 Task: Filter the search records by list emails
Action: Mouse moved to (262, 67)
Screenshot: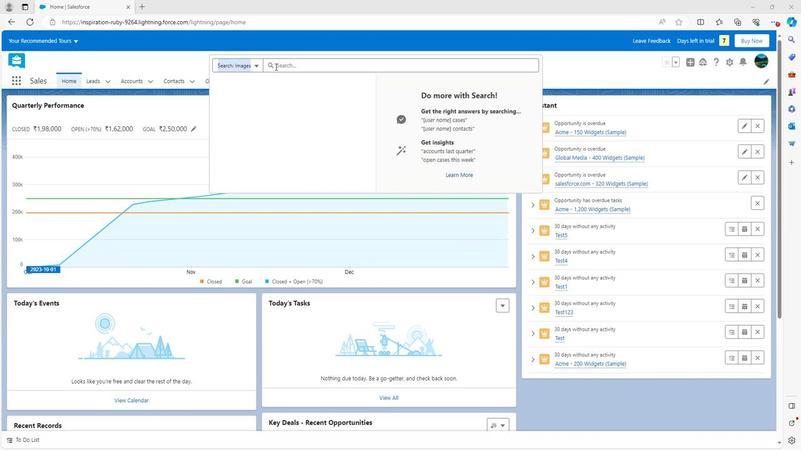
Action: Mouse pressed left at (262, 67)
Screenshot: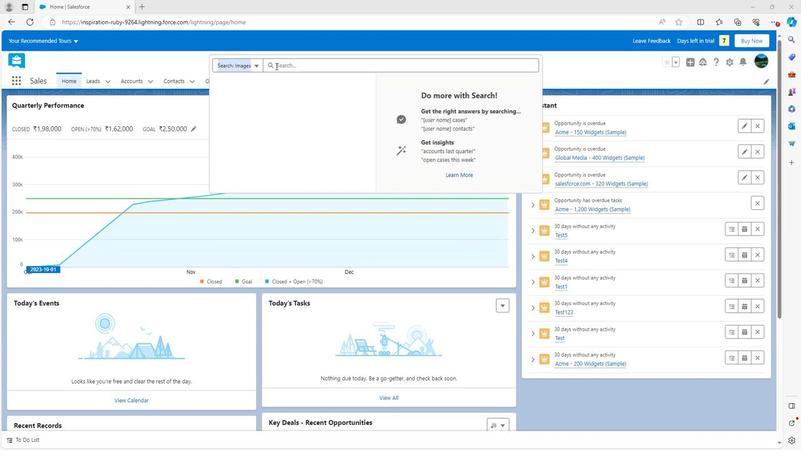 
Action: Mouse moved to (243, 66)
Screenshot: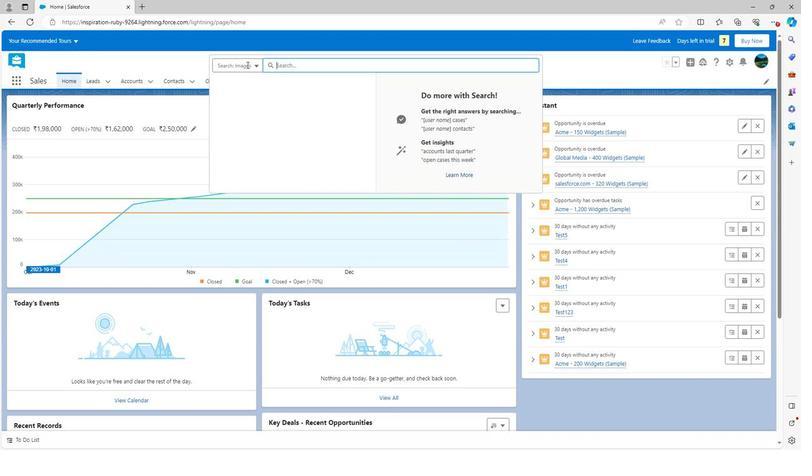 
Action: Mouse pressed left at (243, 66)
Screenshot: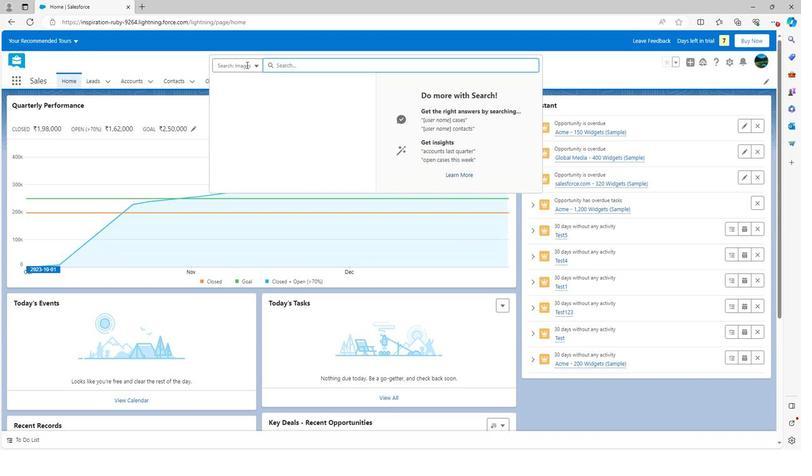 
Action: Mouse moved to (246, 151)
Screenshot: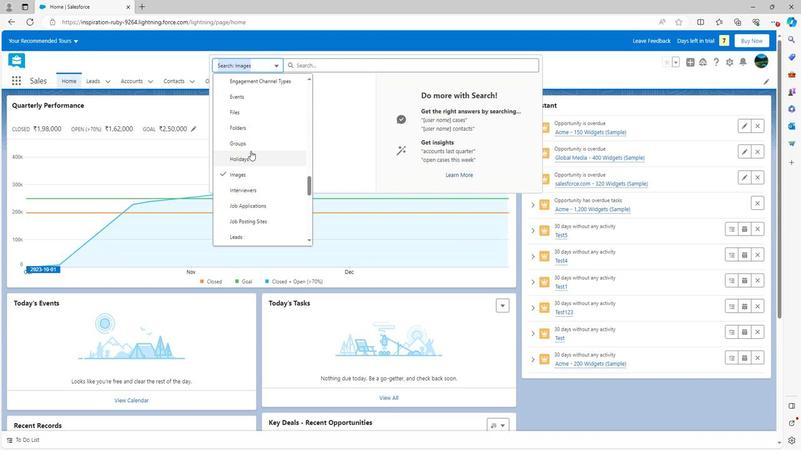 
Action: Mouse scrolled (246, 152) with delta (0, 0)
Screenshot: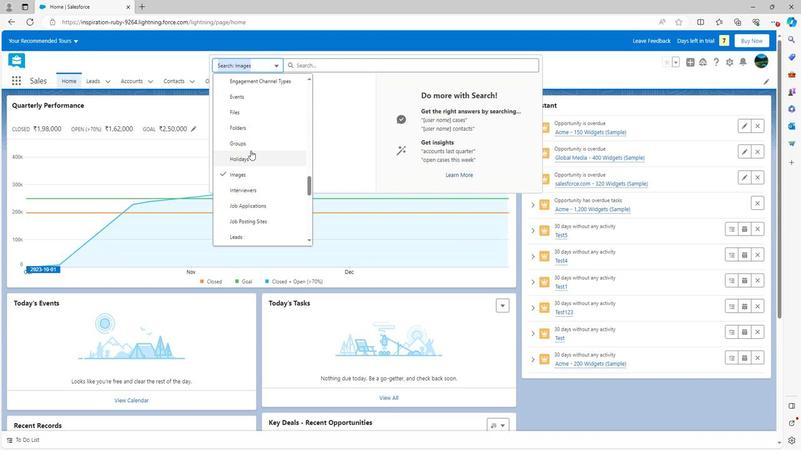 
Action: Mouse scrolled (246, 152) with delta (0, 0)
Screenshot: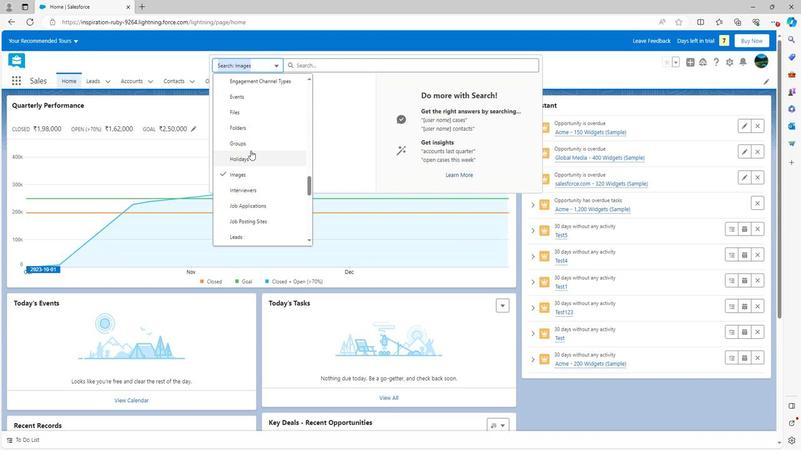 
Action: Mouse scrolled (246, 152) with delta (0, 0)
Screenshot: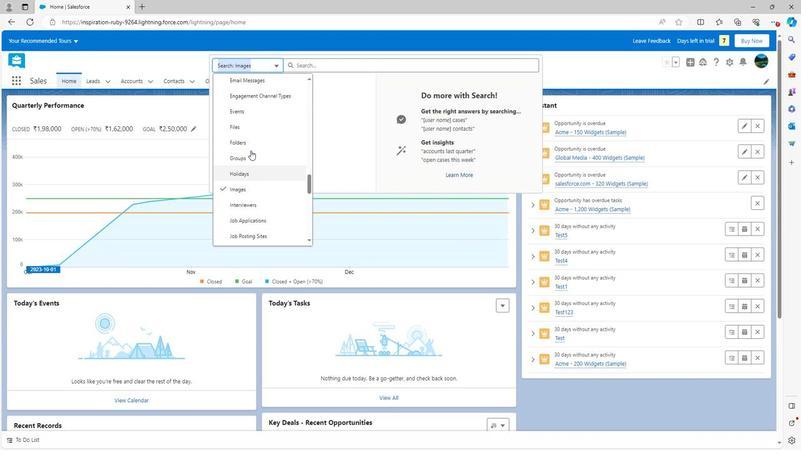 
Action: Mouse moved to (246, 148)
Screenshot: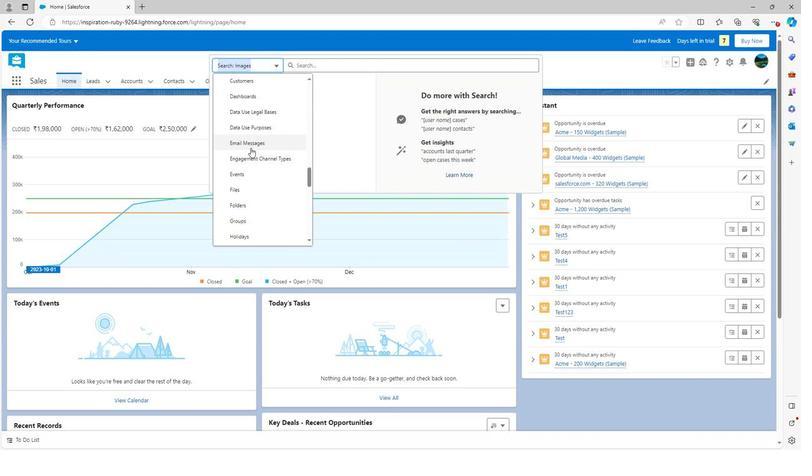 
Action: Mouse scrolled (246, 148) with delta (0, 0)
Screenshot: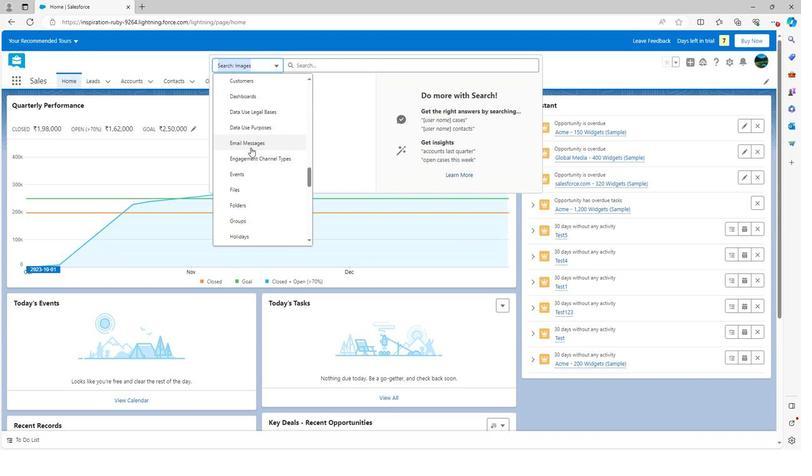 
Action: Mouse scrolled (246, 148) with delta (0, 0)
Screenshot: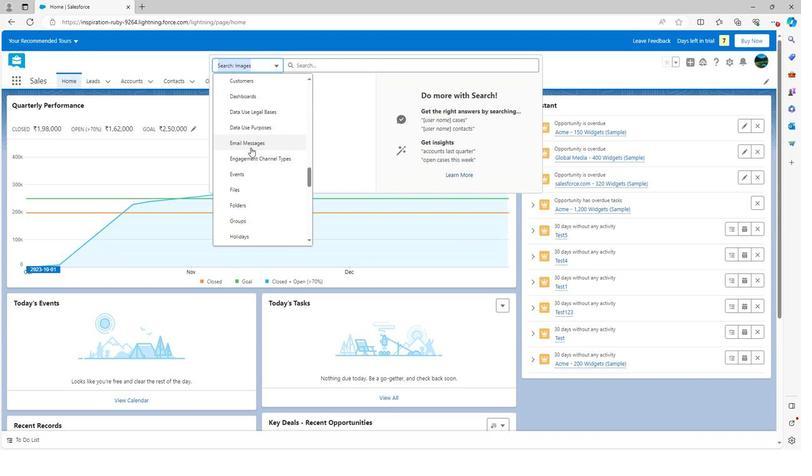 
Action: Mouse scrolled (246, 148) with delta (0, 0)
Screenshot: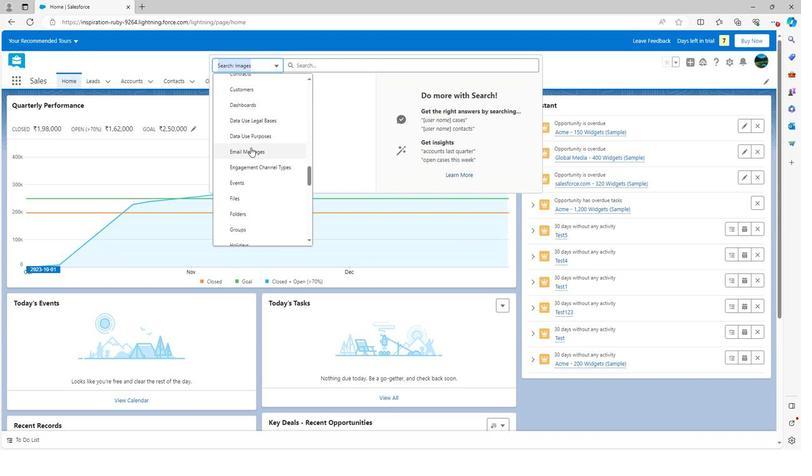 
Action: Mouse scrolled (246, 148) with delta (0, 0)
Screenshot: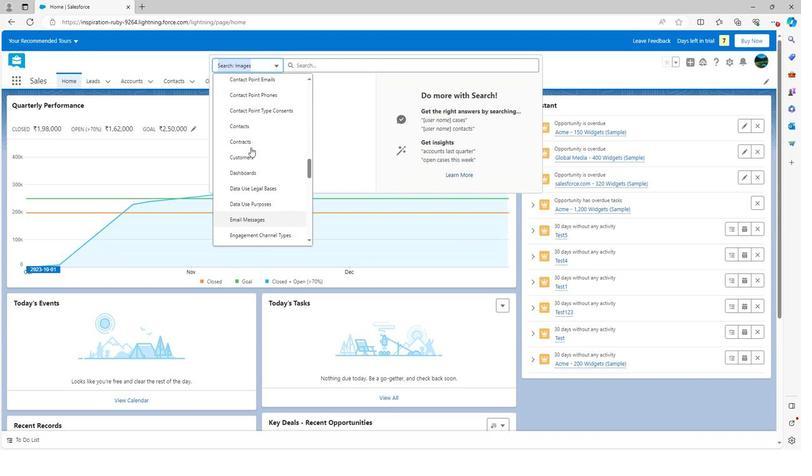 
Action: Mouse scrolled (246, 148) with delta (0, 0)
Screenshot: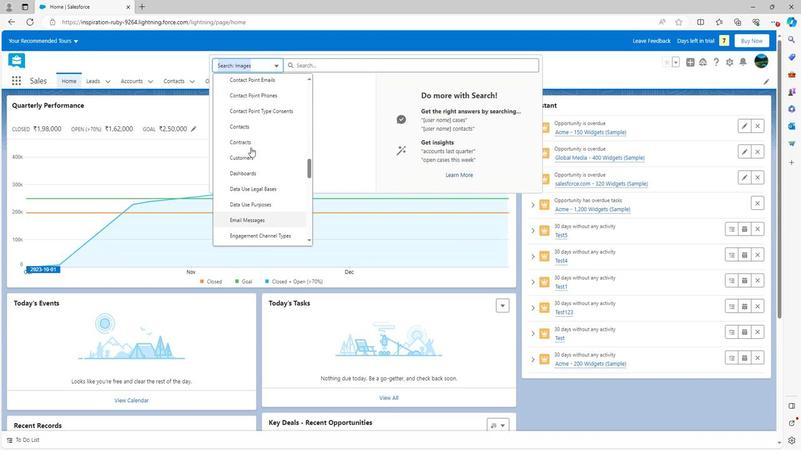 
Action: Mouse scrolled (246, 148) with delta (0, 0)
Screenshot: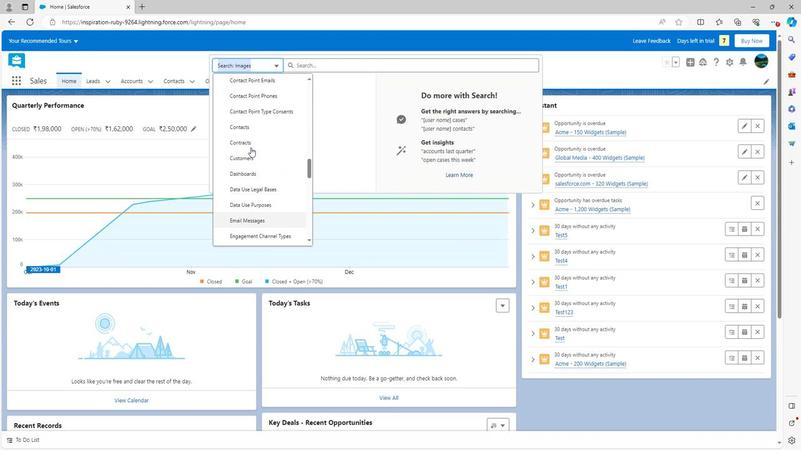 
Action: Mouse scrolled (246, 148) with delta (0, 0)
Screenshot: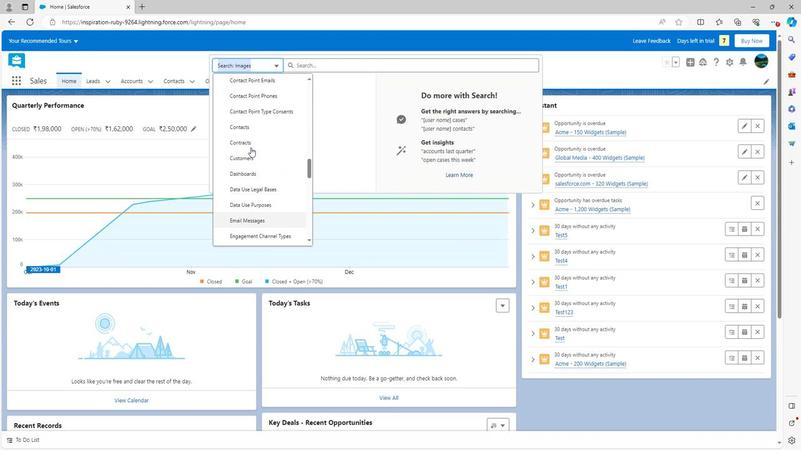 
Action: Mouse scrolled (246, 148) with delta (0, 0)
Screenshot: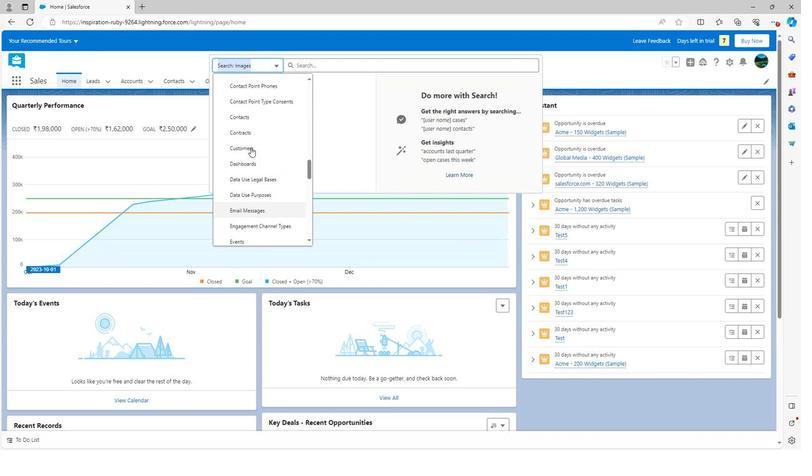 
Action: Mouse scrolled (246, 148) with delta (0, 0)
Screenshot: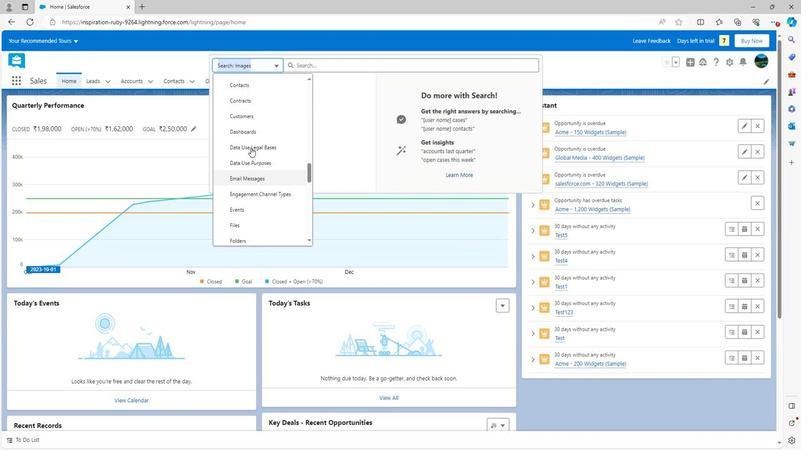 
Action: Mouse scrolled (246, 148) with delta (0, 0)
Screenshot: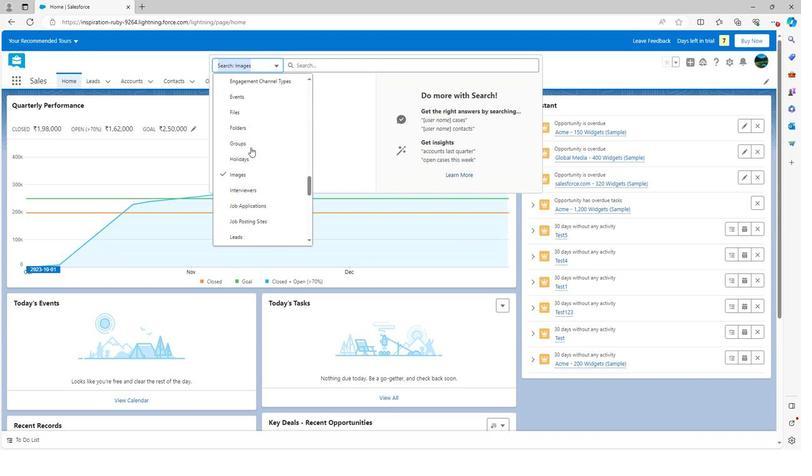 
Action: Mouse scrolled (246, 148) with delta (0, 0)
Screenshot: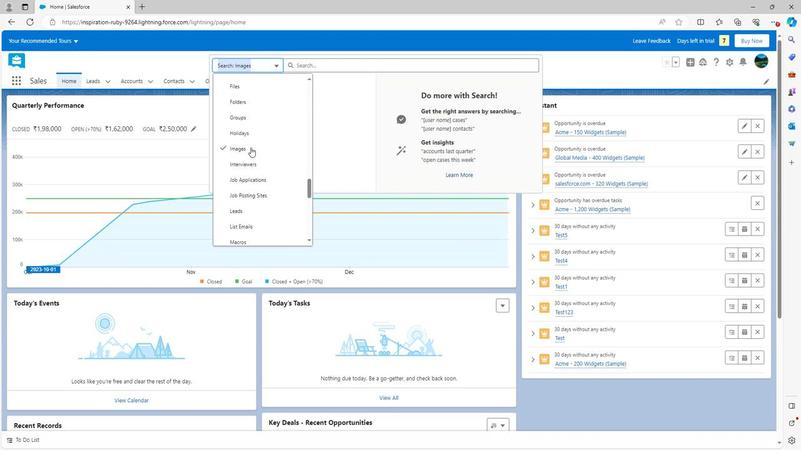 
Action: Mouse scrolled (246, 148) with delta (0, 0)
Screenshot: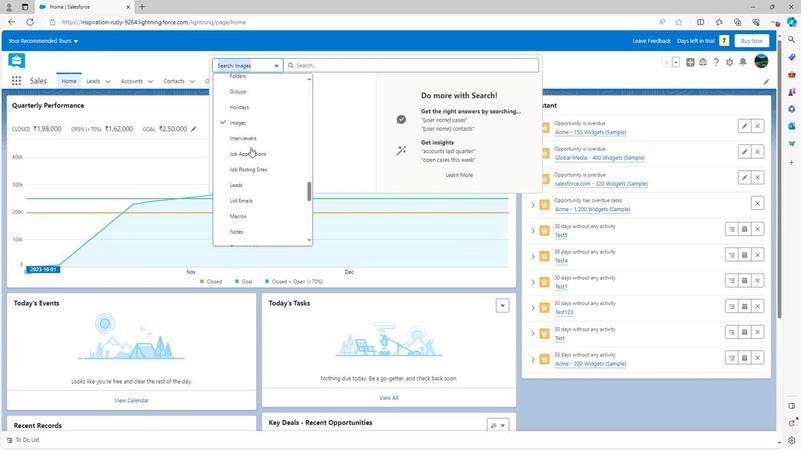 
Action: Mouse moved to (238, 170)
Screenshot: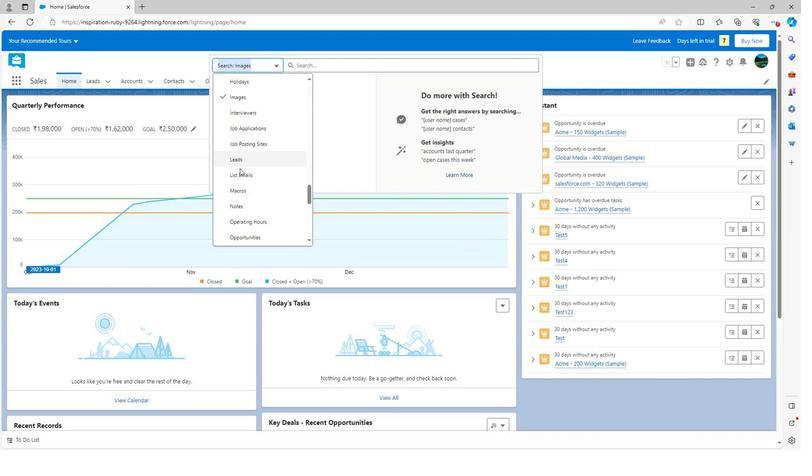 
Action: Mouse pressed left at (238, 170)
Screenshot: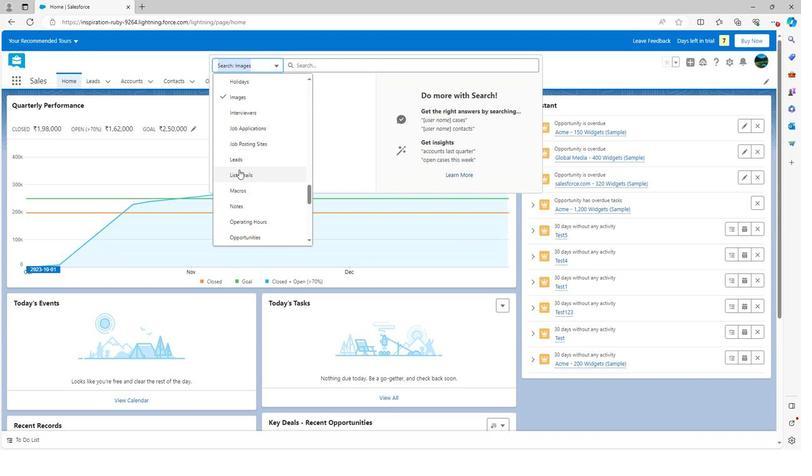 
Action: Mouse moved to (242, 128)
Screenshot: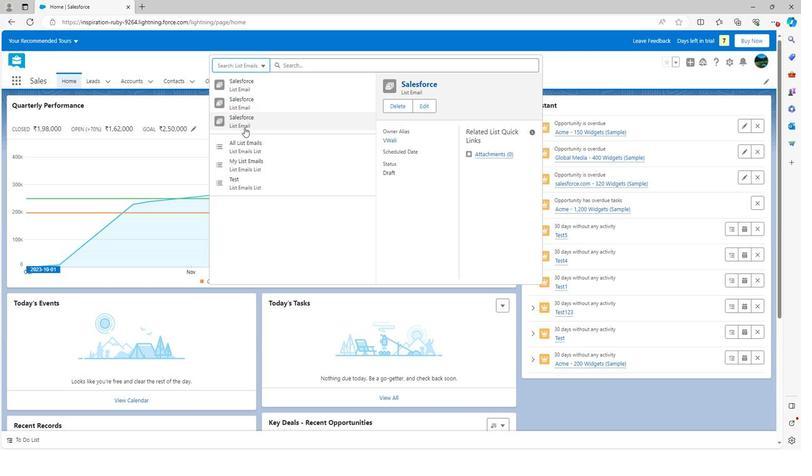 
Action: Mouse pressed left at (242, 128)
Screenshot: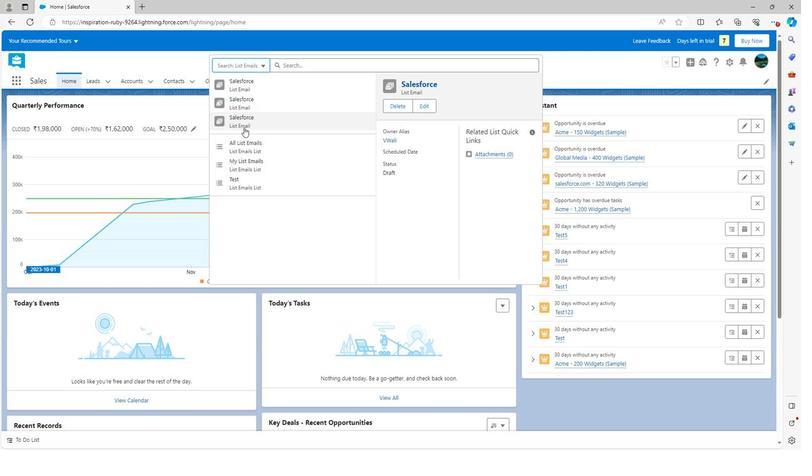 
Action: Mouse moved to (259, 122)
Screenshot: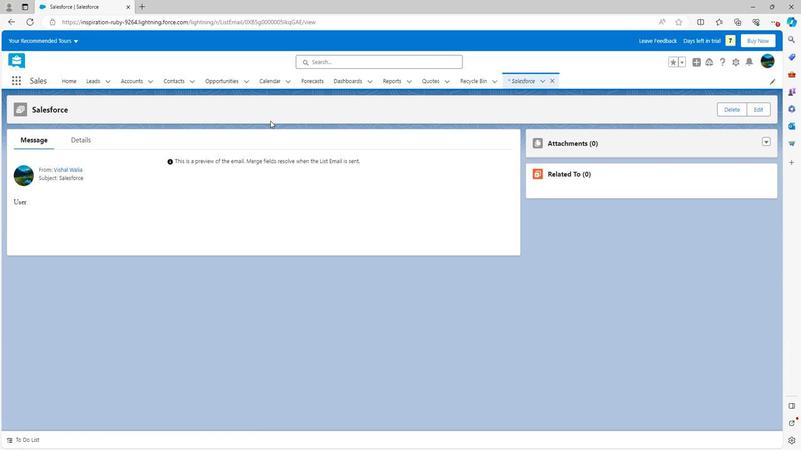 
